 Task: Create a rule from the Recommended list, Task Added to this Project -> add SubTasks in the project AgileCamp with SubTasks Gather and Analyse Requirements , Design and Implement Solution , System Test and UAT , Release to Production / Go Live
Action: Mouse moved to (58, 299)
Screenshot: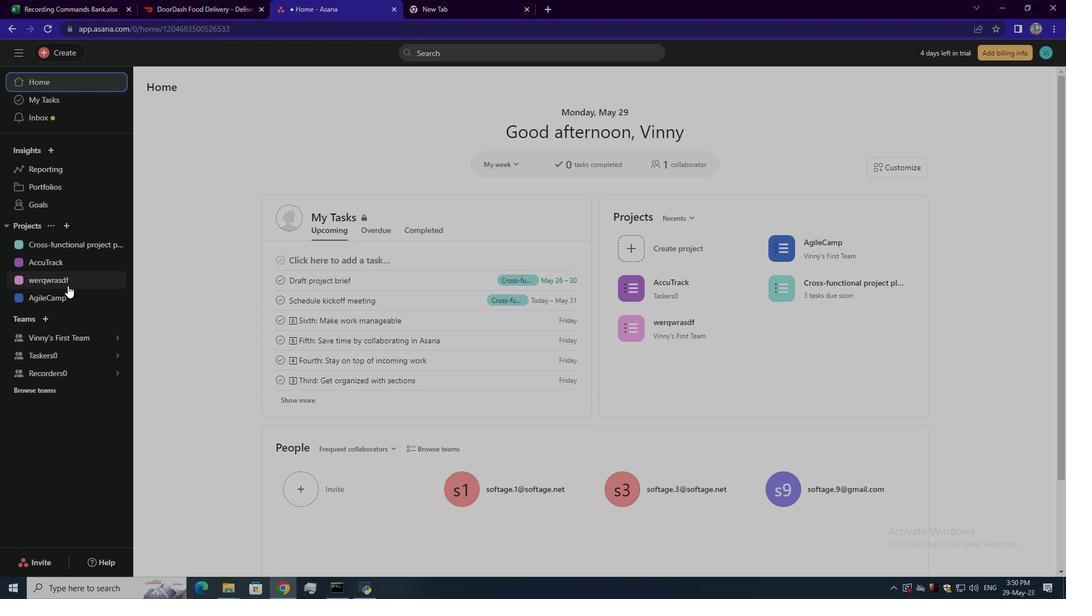 
Action: Mouse pressed left at (58, 299)
Screenshot: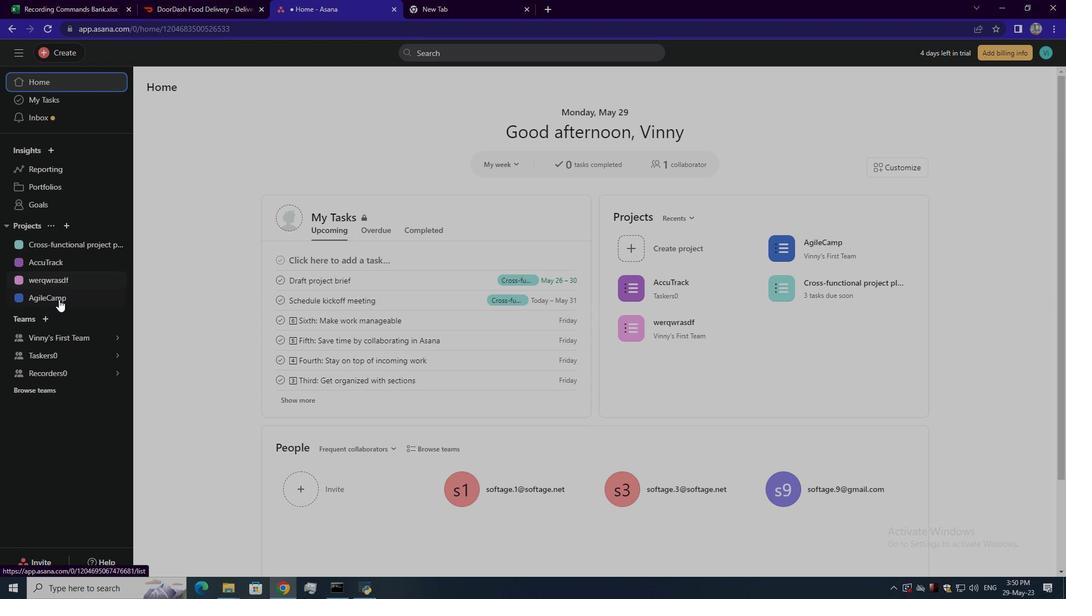 
Action: Mouse moved to (1029, 96)
Screenshot: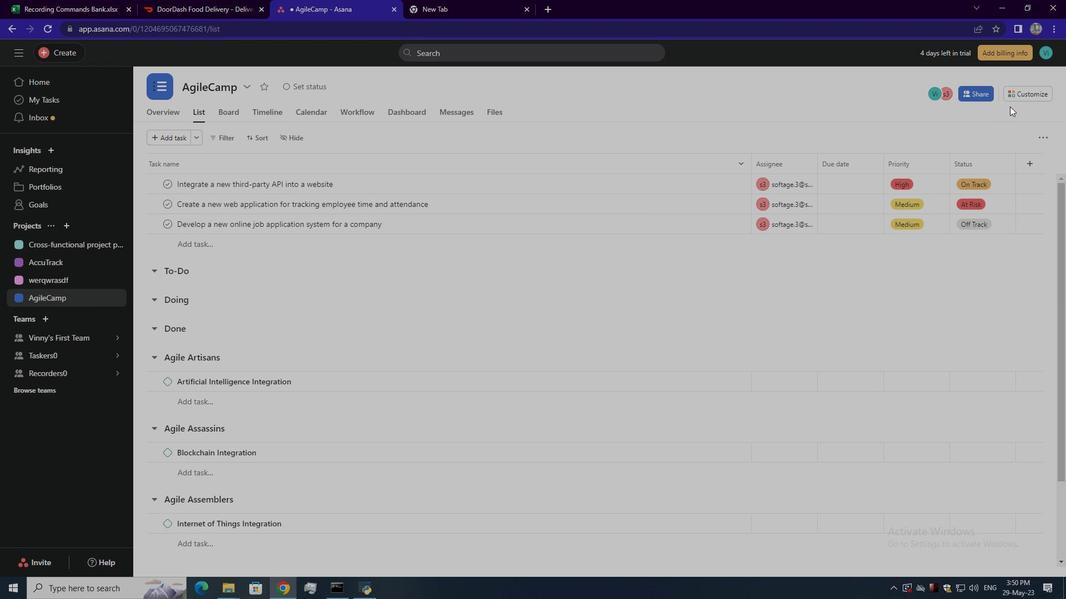 
Action: Mouse pressed left at (1029, 96)
Screenshot: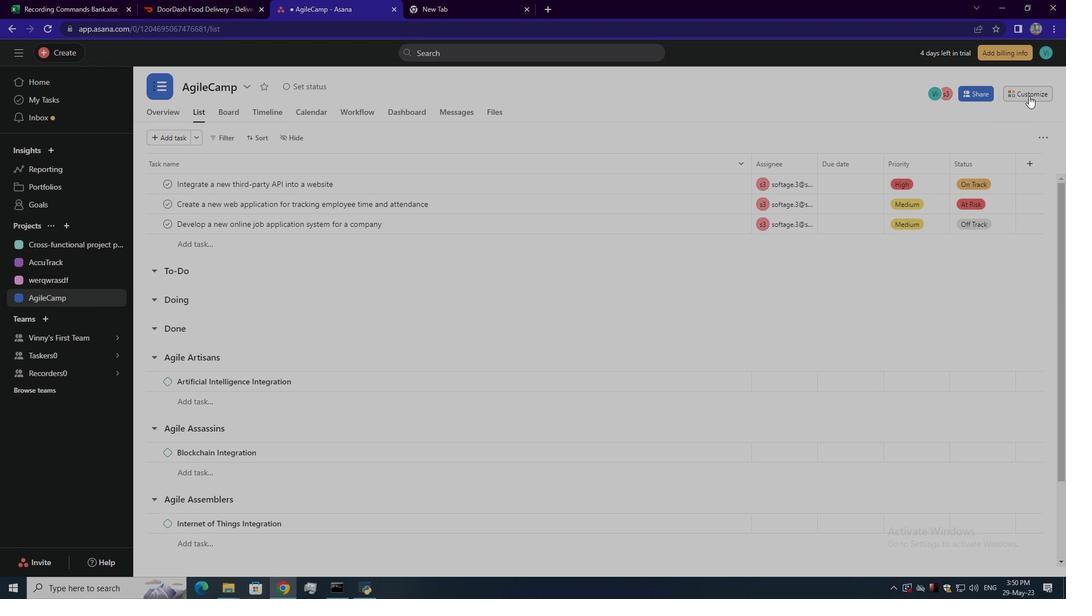 
Action: Mouse moved to (839, 233)
Screenshot: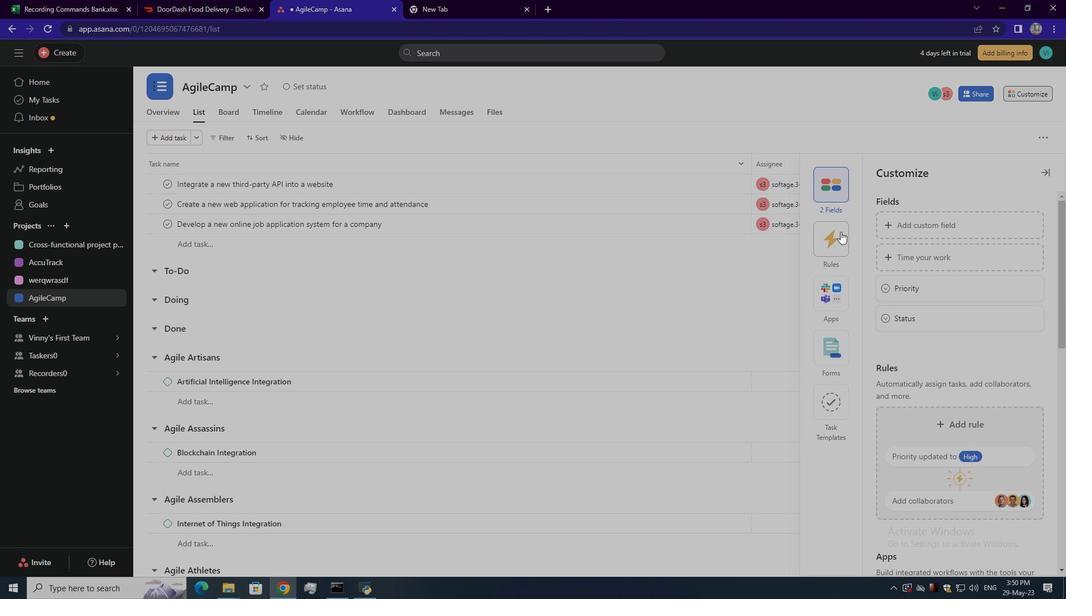 
Action: Mouse pressed left at (839, 233)
Screenshot: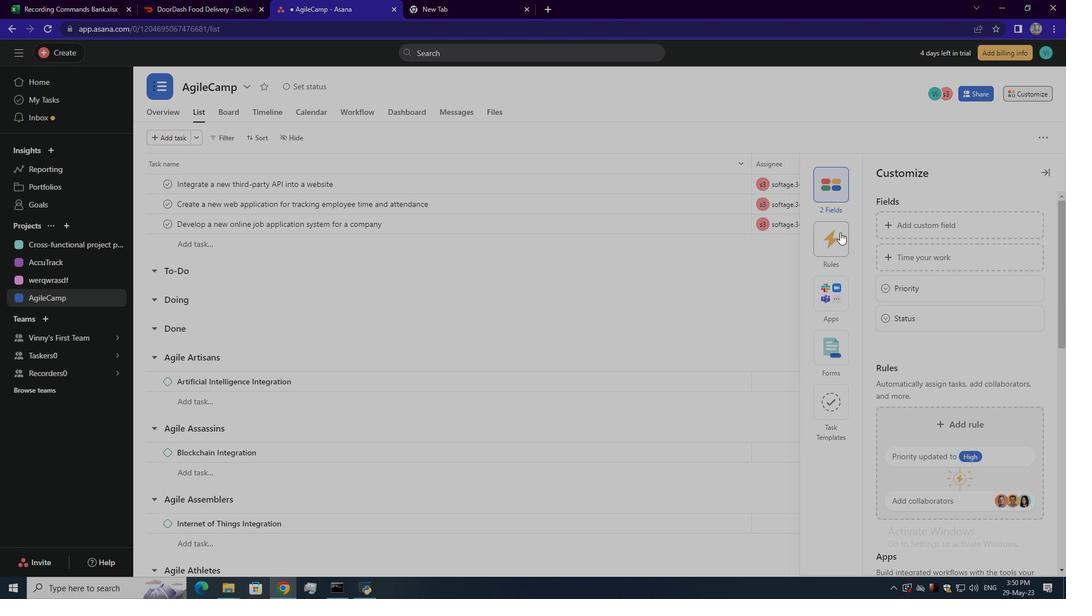 
Action: Mouse moved to (932, 287)
Screenshot: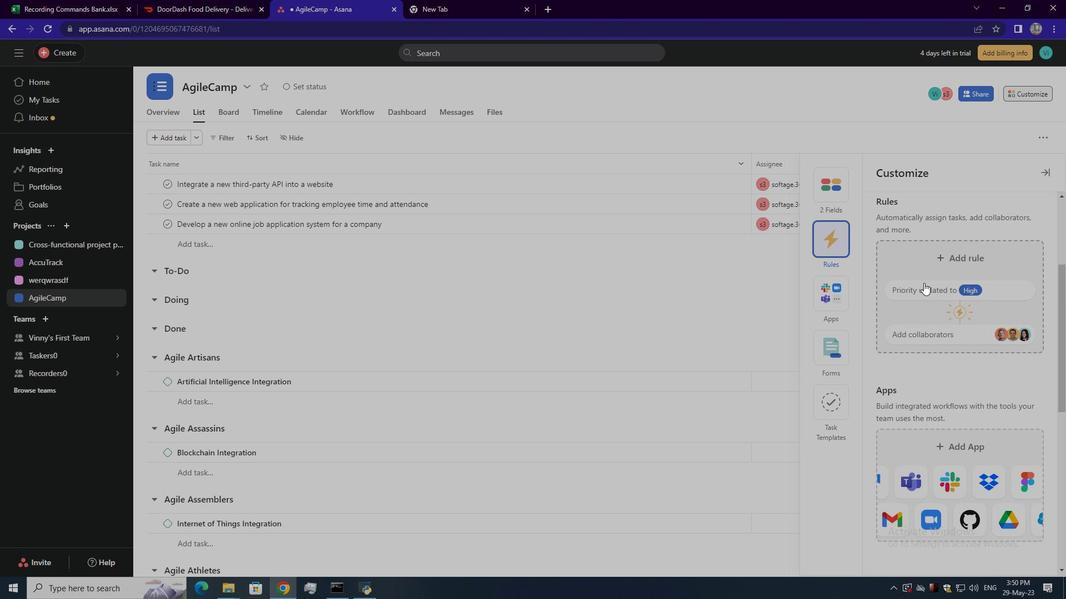 
Action: Mouse pressed left at (932, 287)
Screenshot: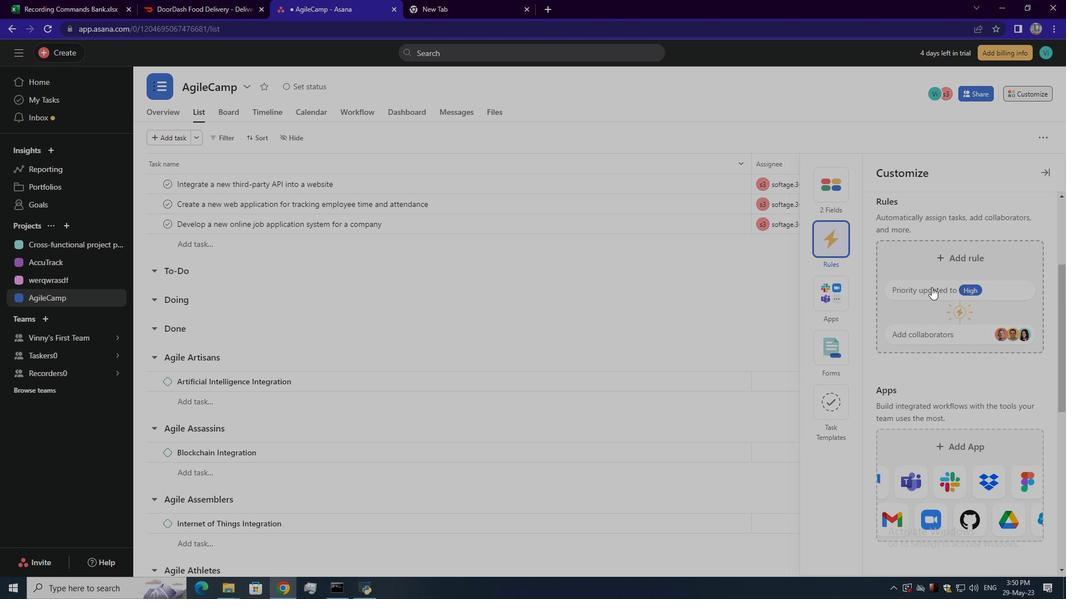 
Action: Mouse moved to (242, 129)
Screenshot: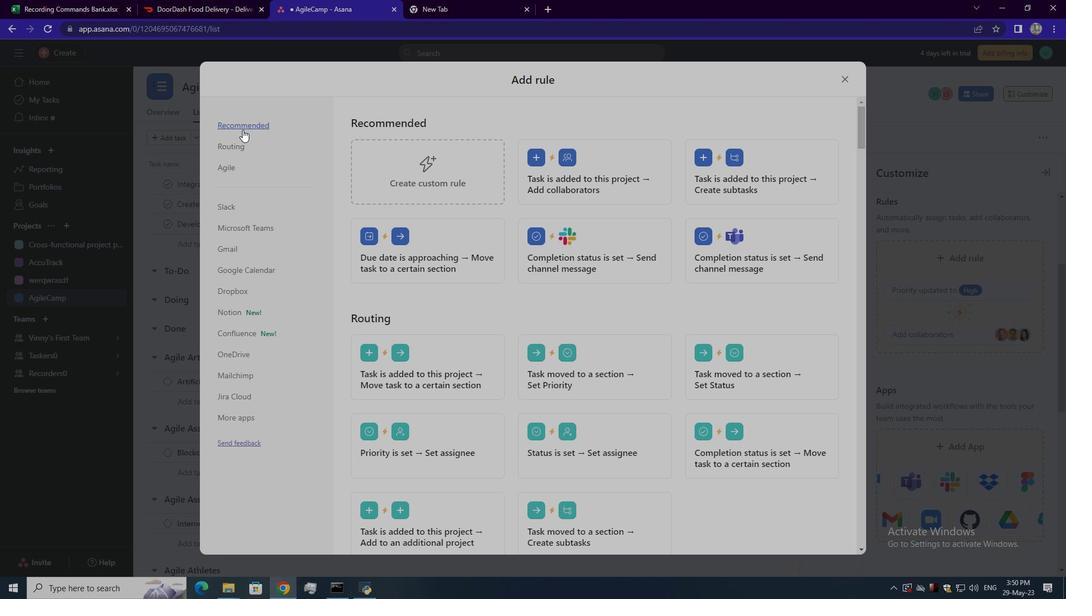 
Action: Mouse pressed left at (242, 129)
Screenshot: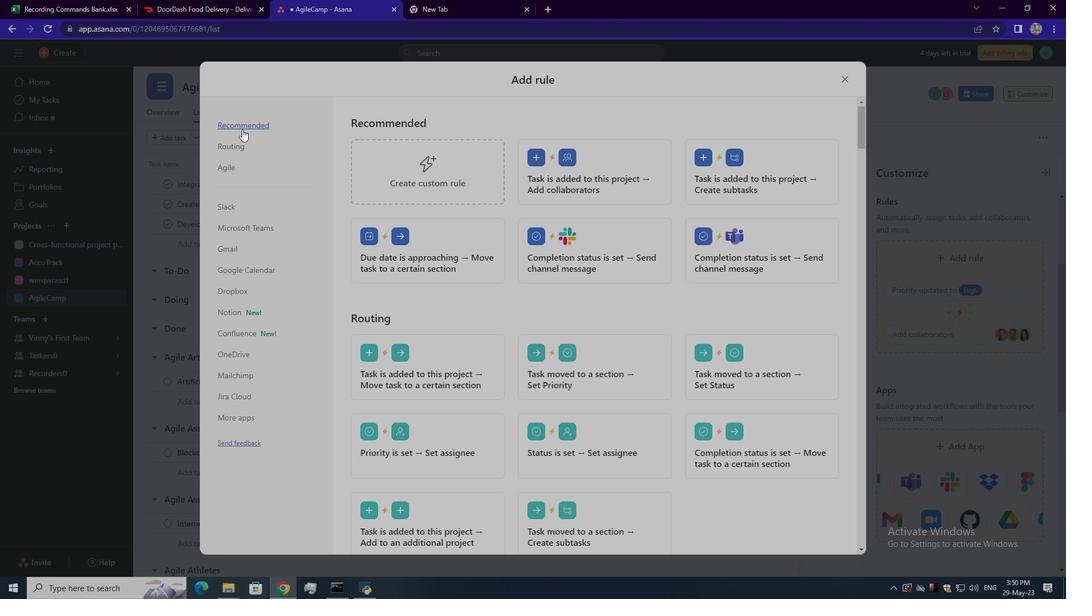 
Action: Mouse moved to (734, 170)
Screenshot: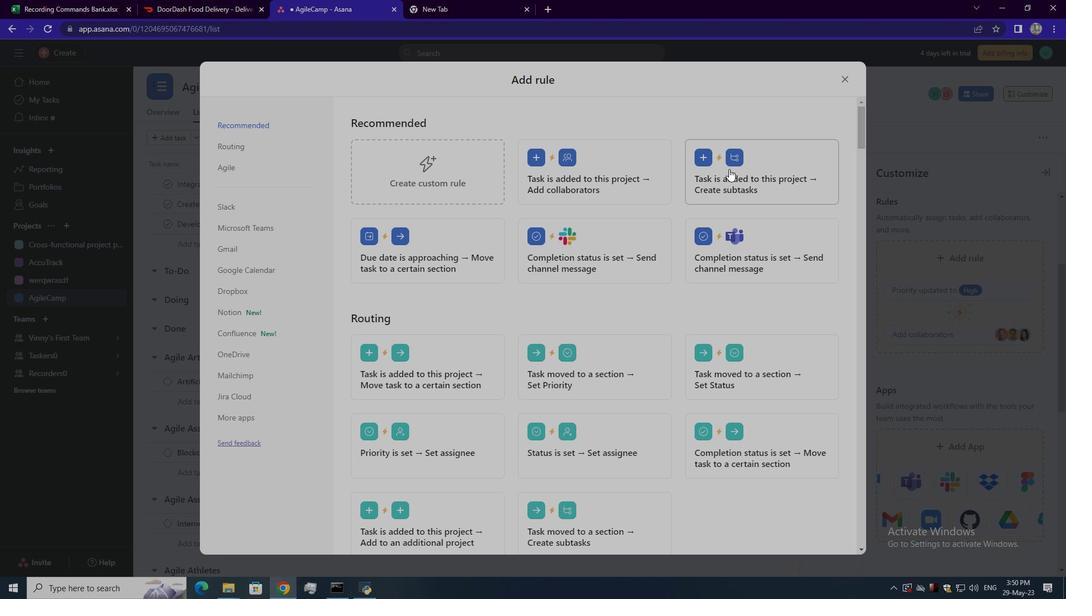 
Action: Mouse pressed left at (734, 170)
Screenshot: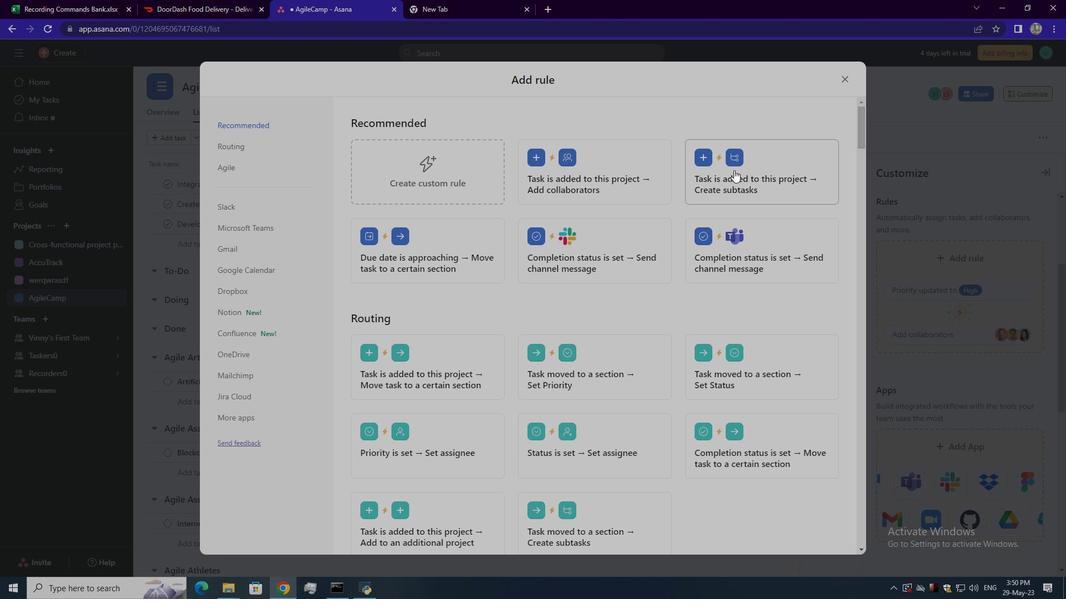 
Action: Mouse moved to (411, 375)
Screenshot: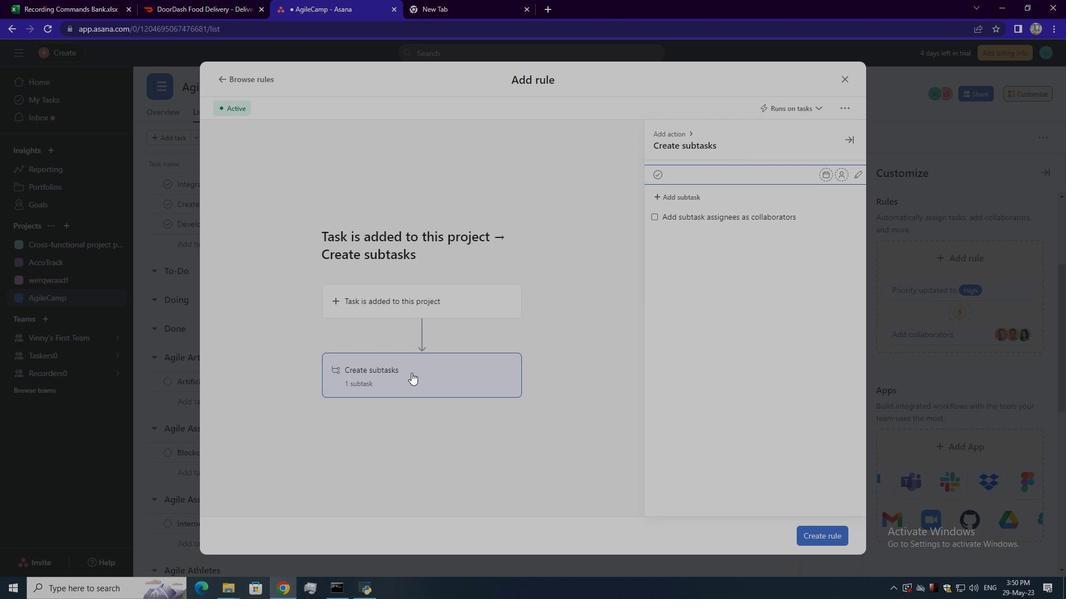 
Action: Mouse pressed left at (411, 375)
Screenshot: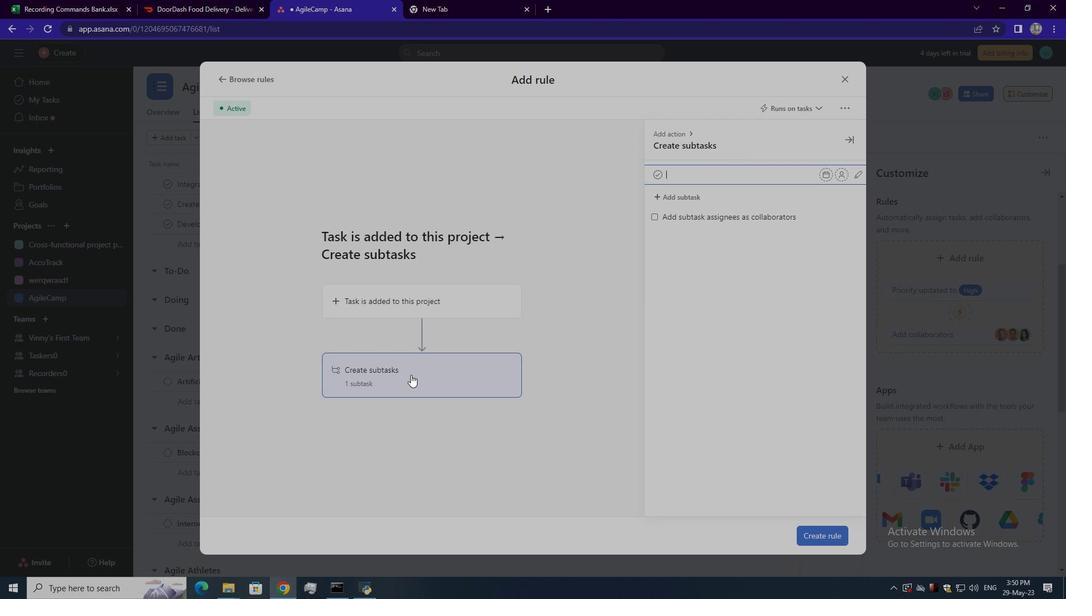 
Action: Mouse moved to (688, 178)
Screenshot: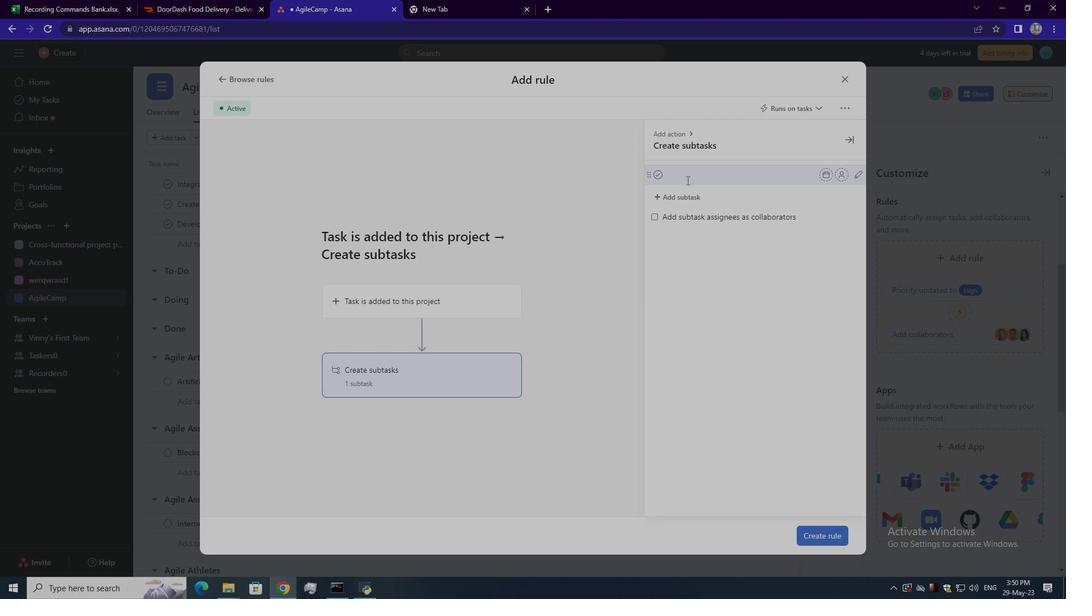 
Action: Mouse pressed left at (688, 178)
Screenshot: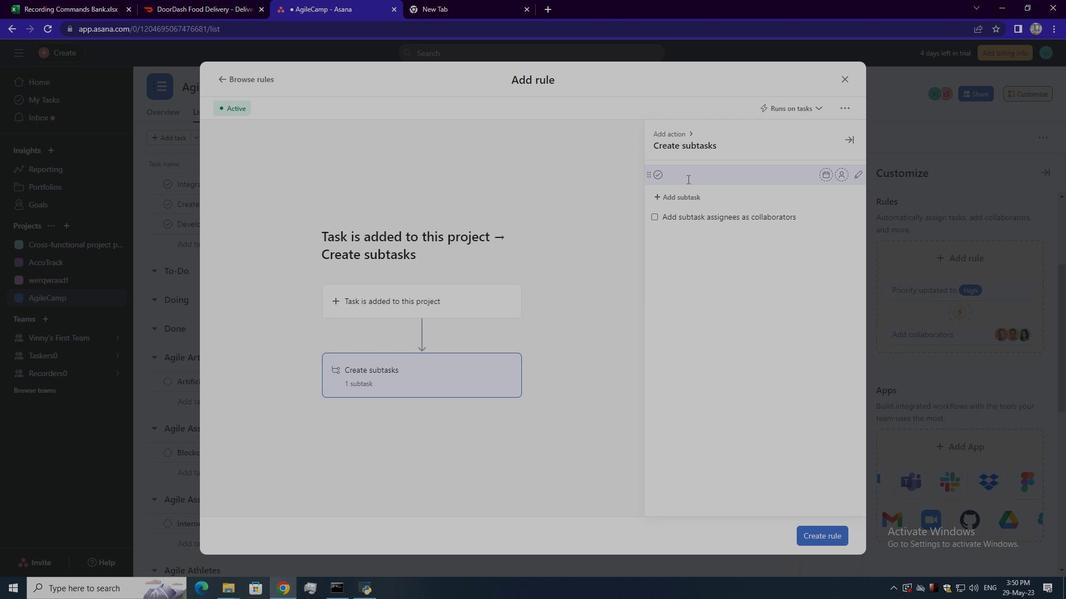 
Action: Key pressed <Key.shift>Gather<Key.space>and<Key.space><Key.shift>Analyse<Key.space><Key.shift>Requirements<Key.enter><Key.shift><Key.shift>Design<Key.space>and<Key.space><Key.shift>Implement<Key.space><Key.shift>Solution<Key.enter><Key.shift>System<Key.space><Key.shift>Test<Key.space>and<Key.space><Key.shift>Uat<Key.backspace><Key.backspace><Key.shift>AT<Key.enter><Key.shift>Release<Key.space>to<Key.space><Key.shift>Production/<Key.space><Key.shift>Go<Key.space><Key.shift>Lic<Key.backspace>ve
Screenshot: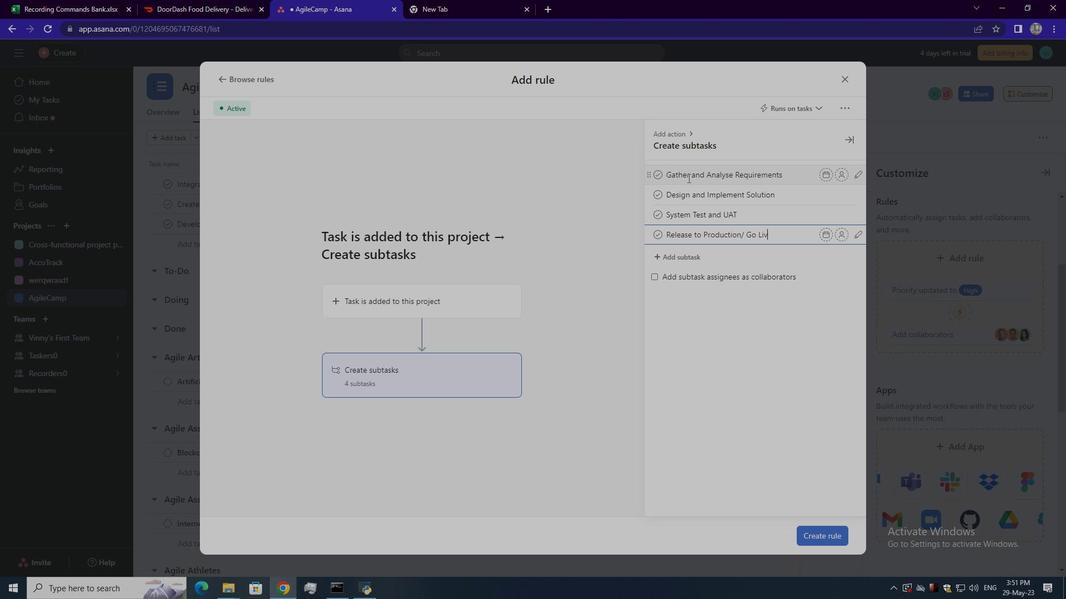 
Action: Mouse moved to (818, 539)
Screenshot: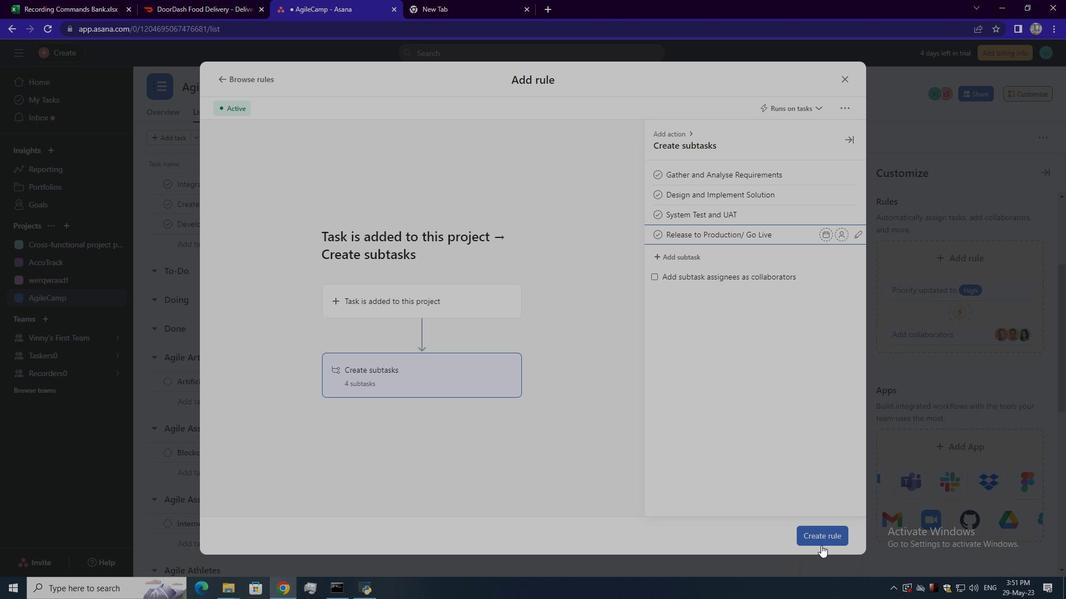 
Action: Mouse pressed left at (818, 539)
Screenshot: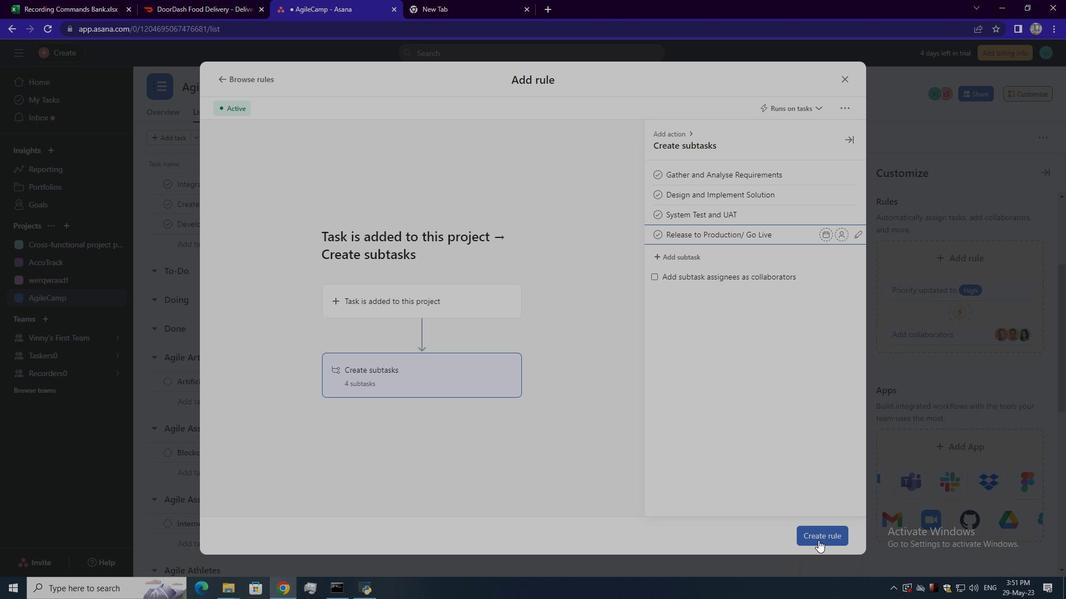 
